 Task: Add a Marker to the Start and End points of "Movie D.mp4" and "Movie E.mp4"
Action: Mouse moved to (515, 113)
Screenshot: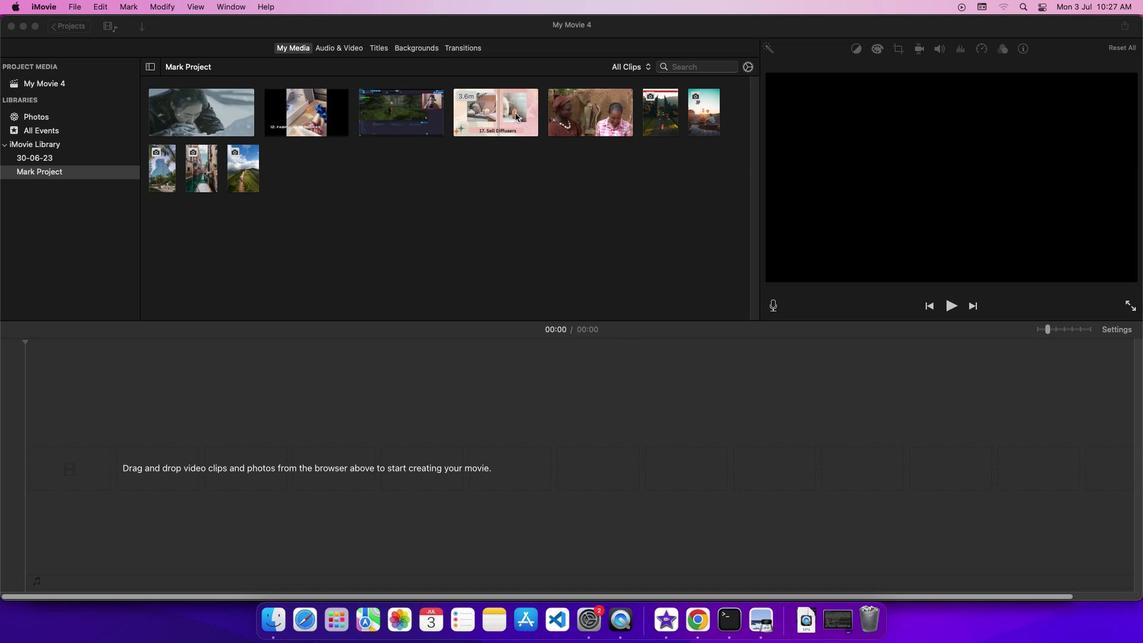 
Action: Mouse pressed left at (515, 113)
Screenshot: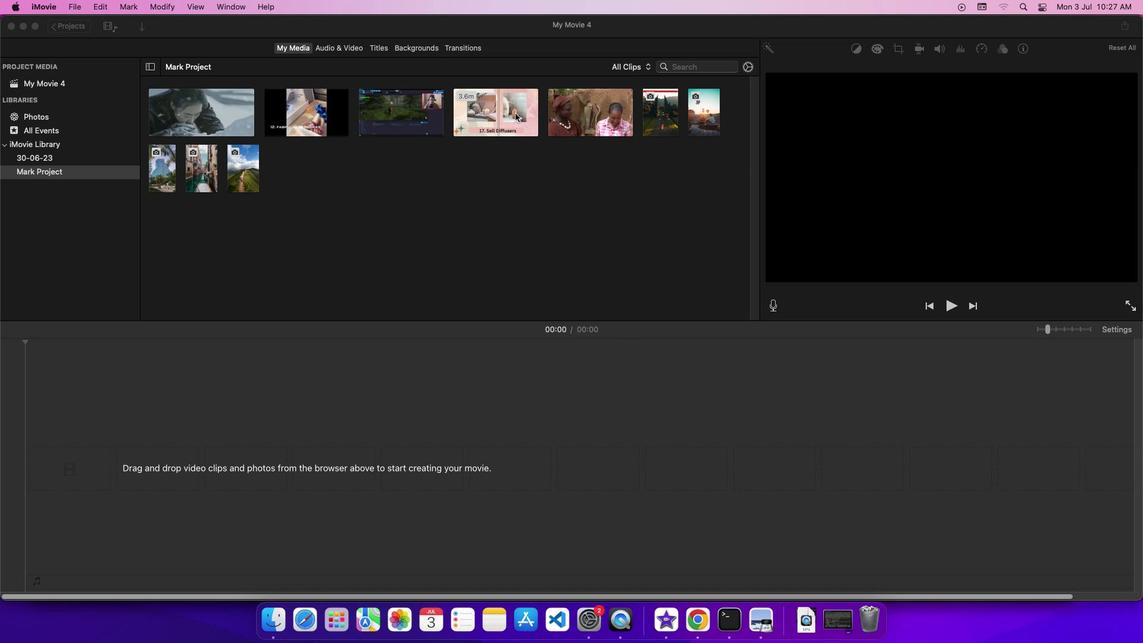 
Action: Mouse pressed left at (515, 113)
Screenshot: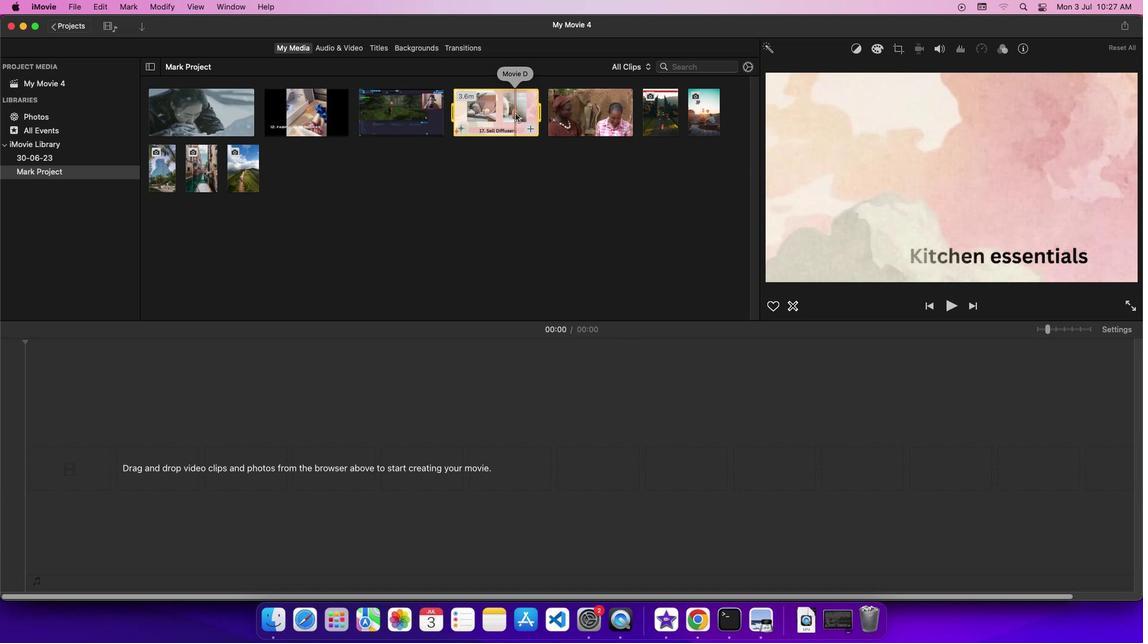 
Action: Mouse moved to (54, 455)
Screenshot: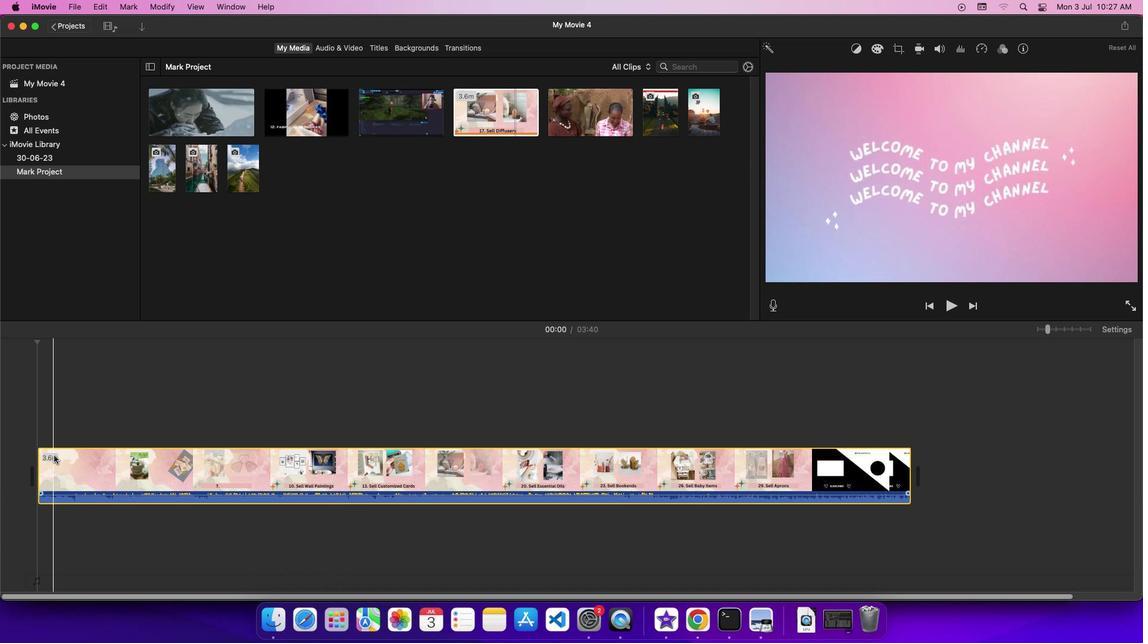 
Action: Mouse pressed left at (54, 455)
Screenshot: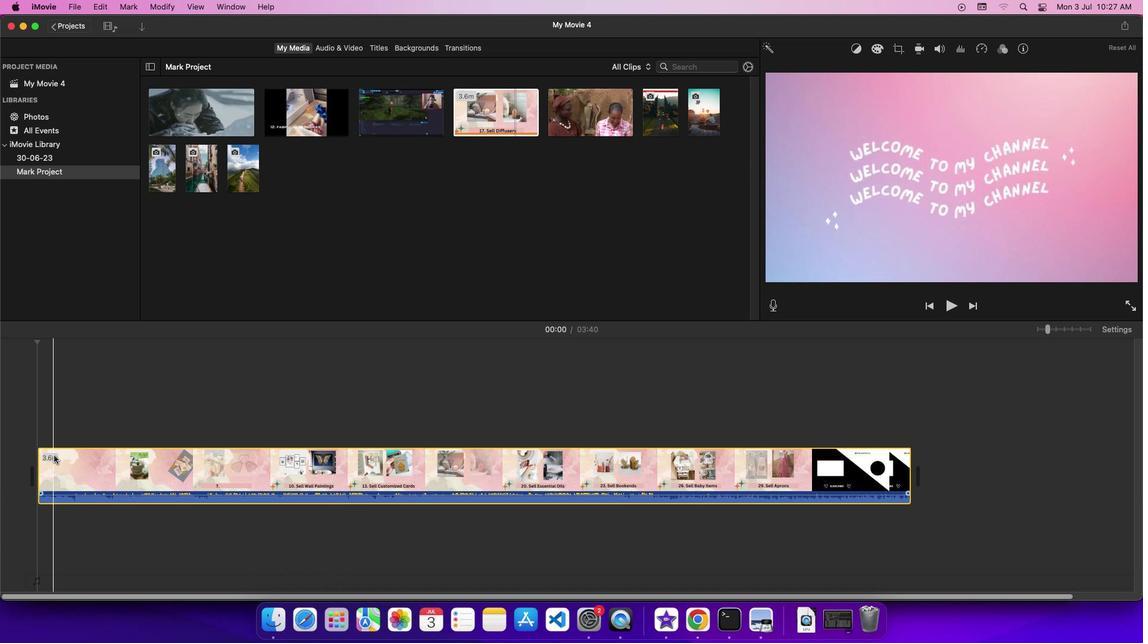 
Action: Mouse moved to (125, 8)
Screenshot: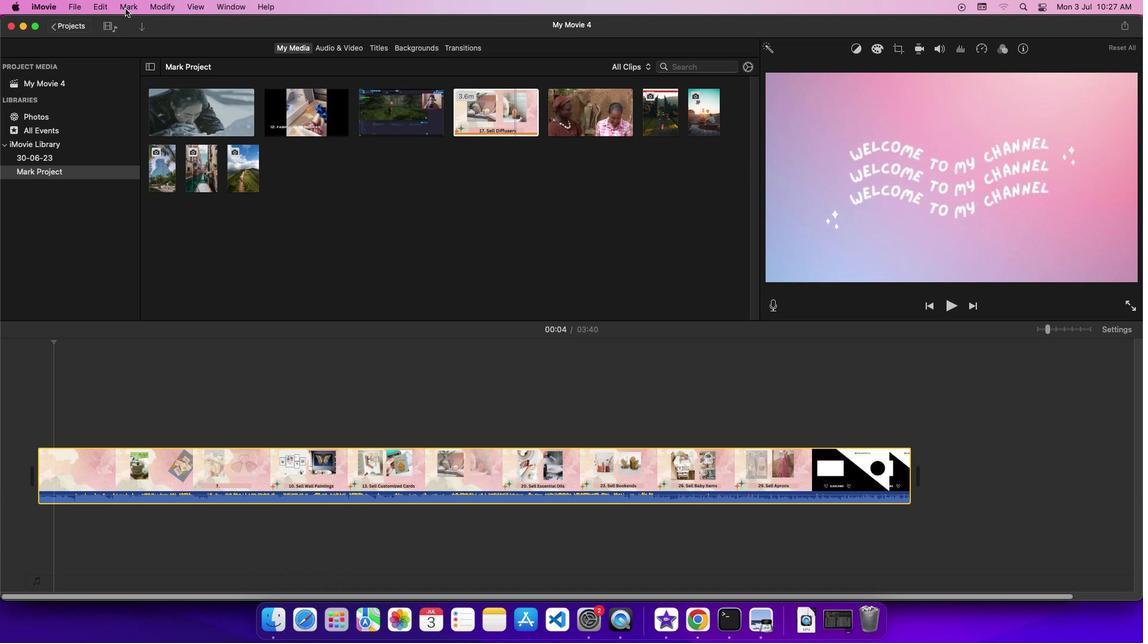 
Action: Mouse pressed left at (125, 8)
Screenshot: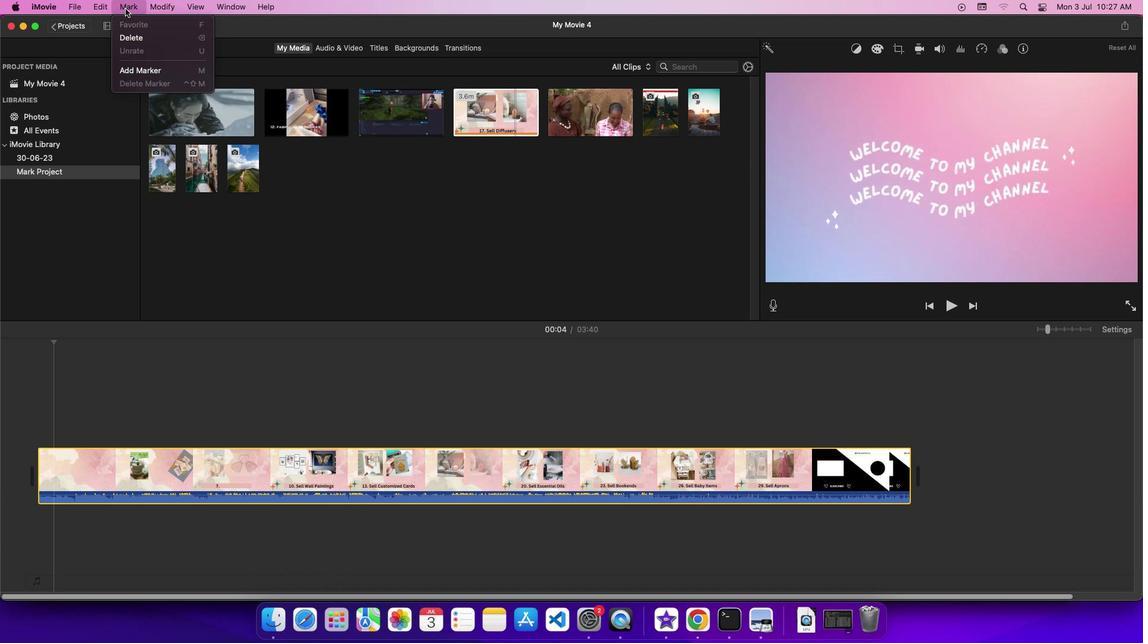 
Action: Mouse moved to (150, 69)
Screenshot: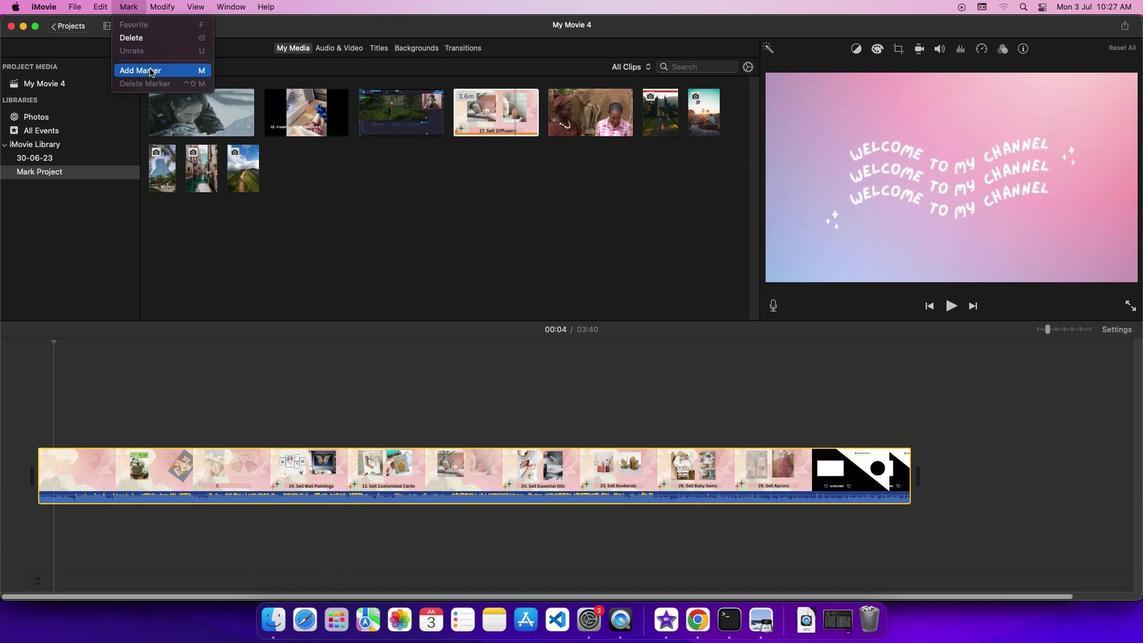 
Action: Mouse pressed left at (150, 69)
Screenshot: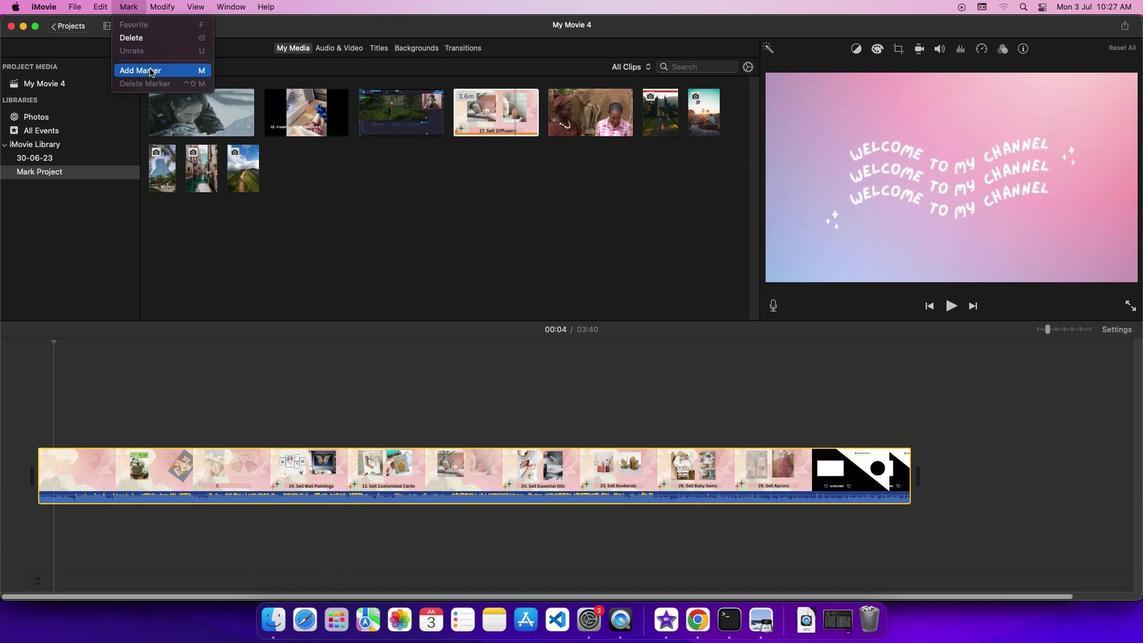 
Action: Mouse moved to (909, 433)
Screenshot: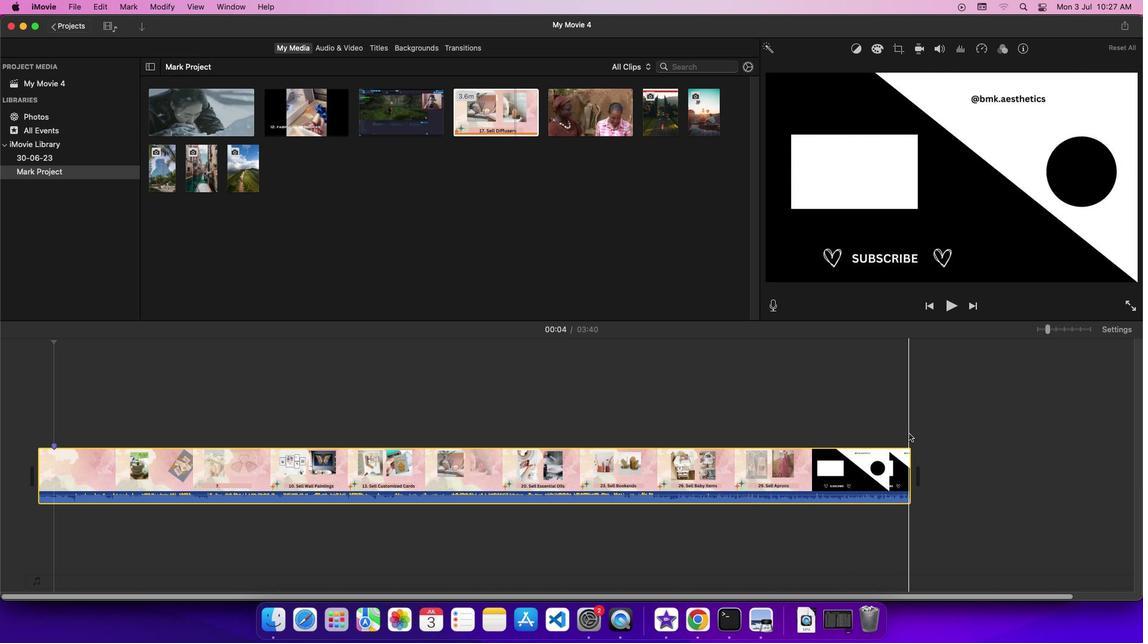 
Action: Mouse pressed left at (909, 433)
Screenshot: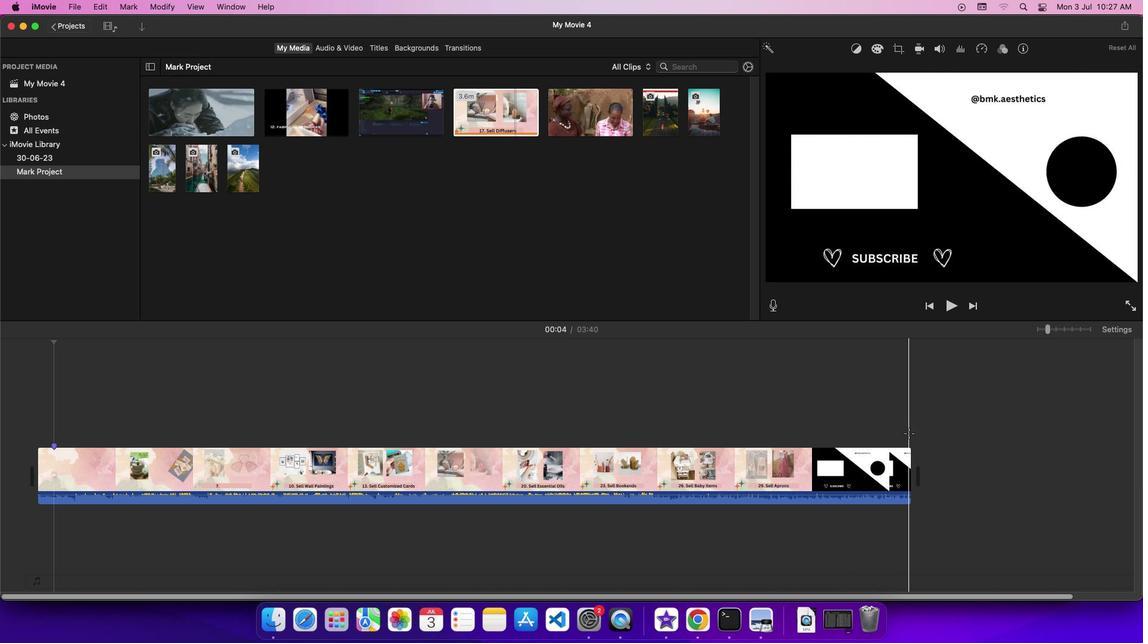 
Action: Mouse moved to (127, 7)
Screenshot: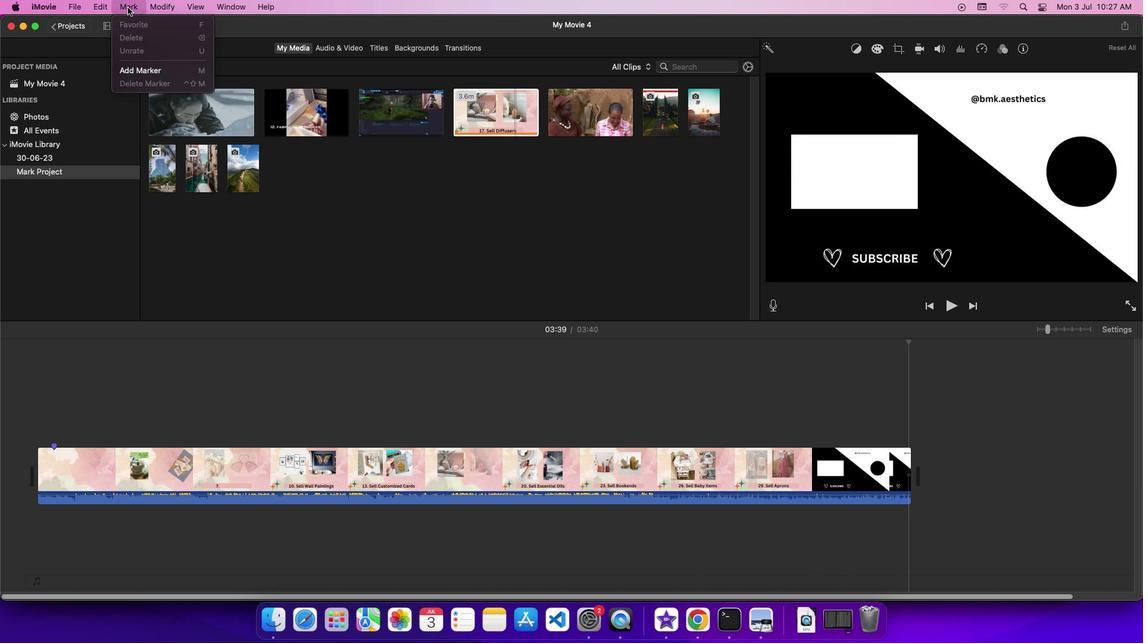 
Action: Mouse pressed left at (127, 7)
Screenshot: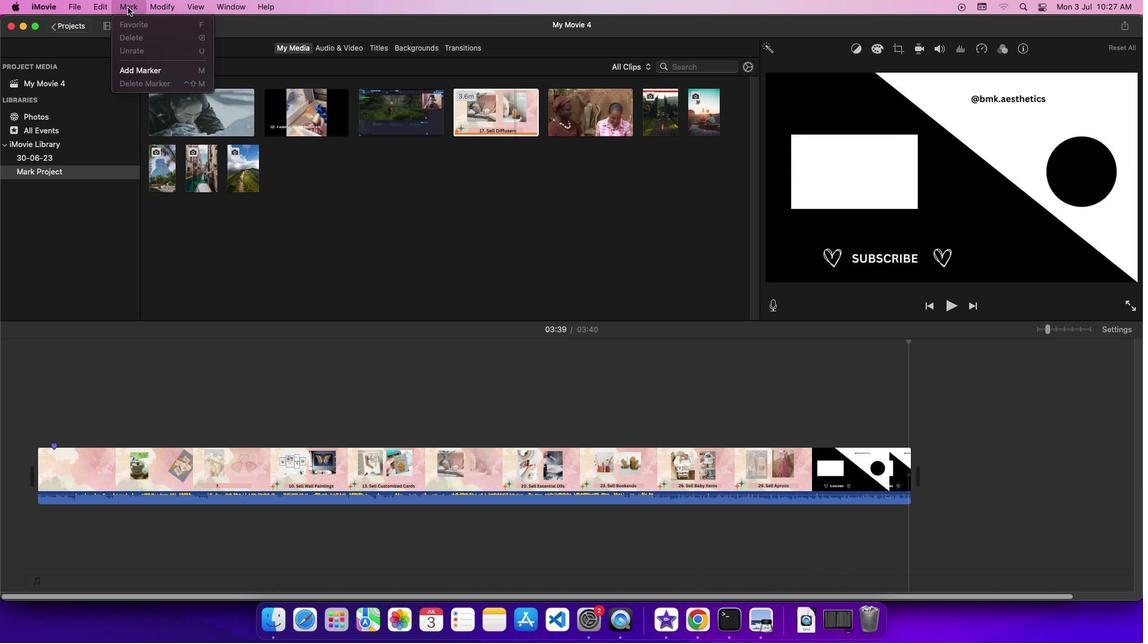 
Action: Mouse moved to (159, 67)
Screenshot: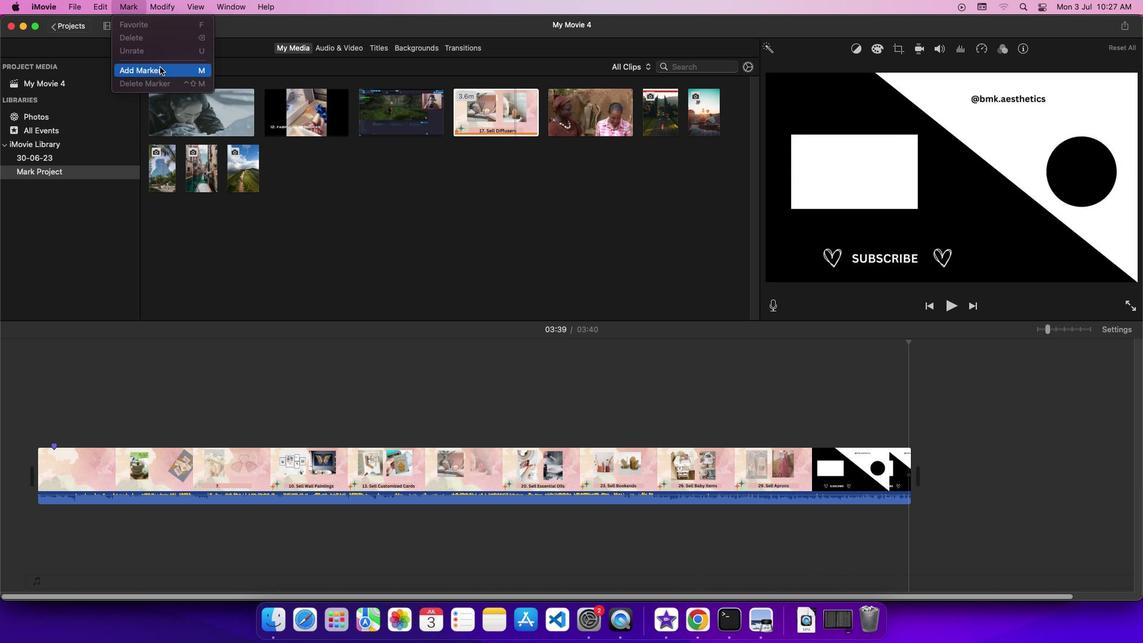 
Action: Mouse pressed left at (159, 67)
Screenshot: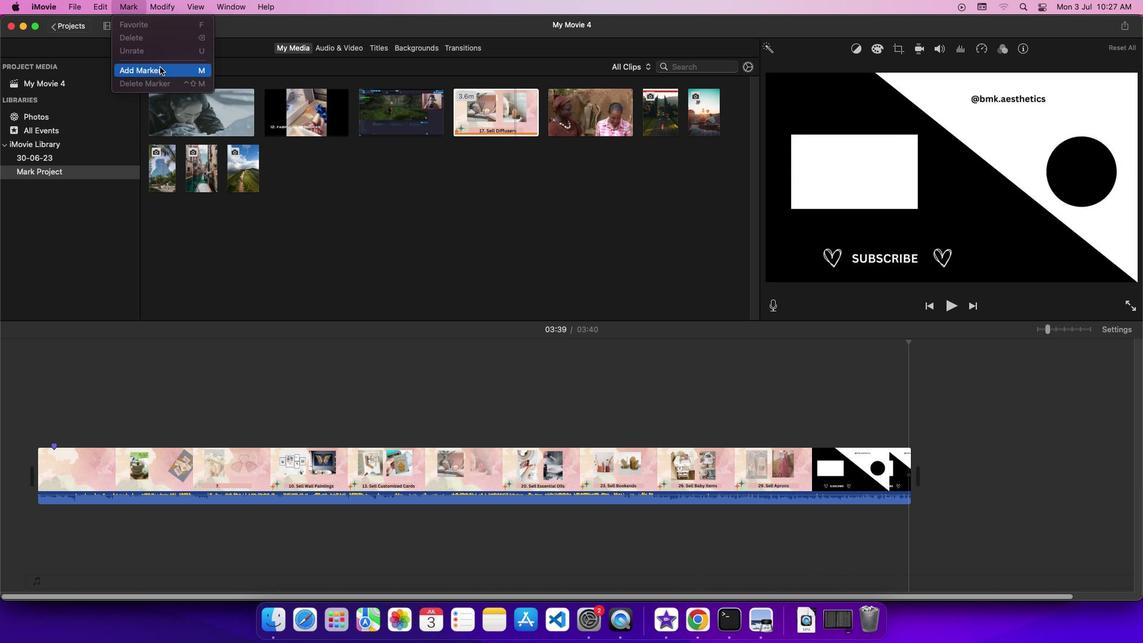 
Action: Mouse moved to (230, 111)
Screenshot: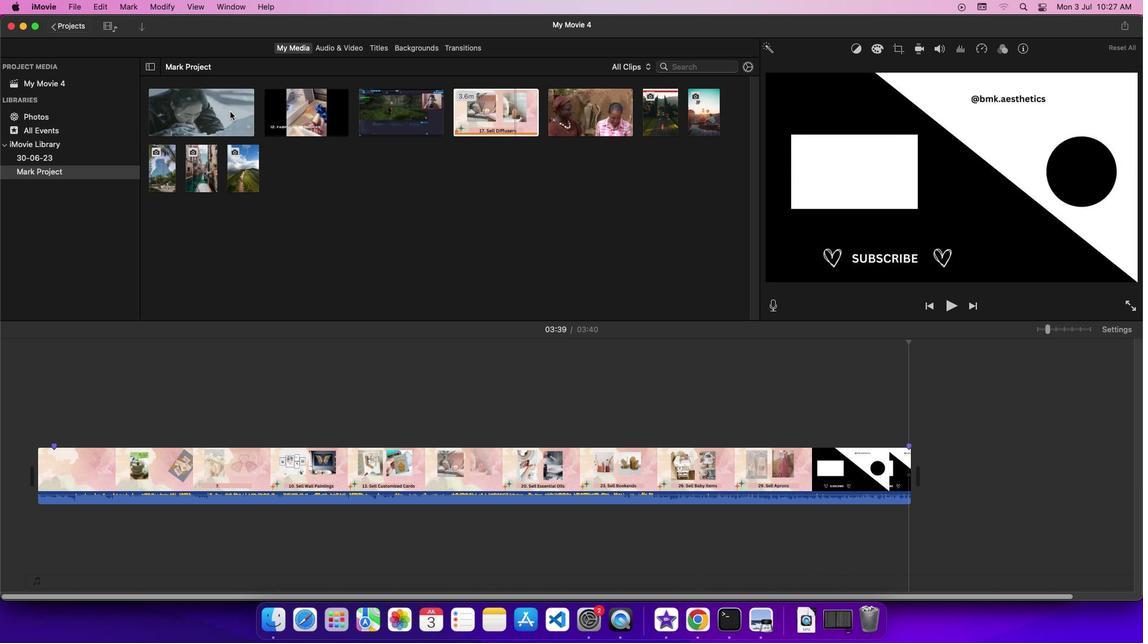 
Action: Mouse pressed left at (230, 111)
Screenshot: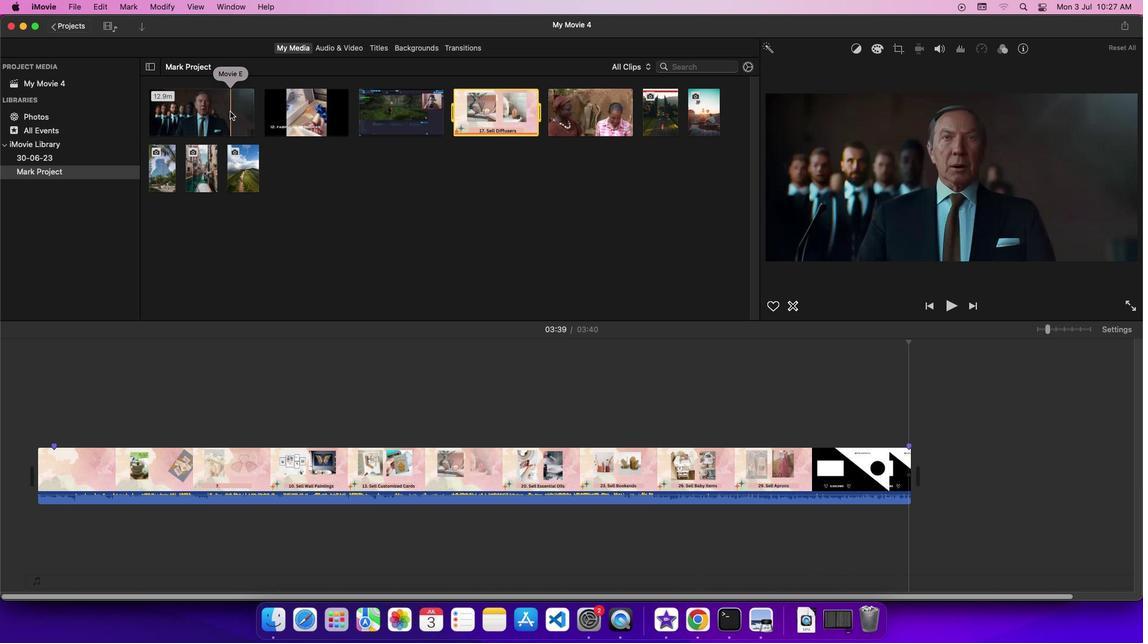 
Action: Mouse moved to (212, 598)
Screenshot: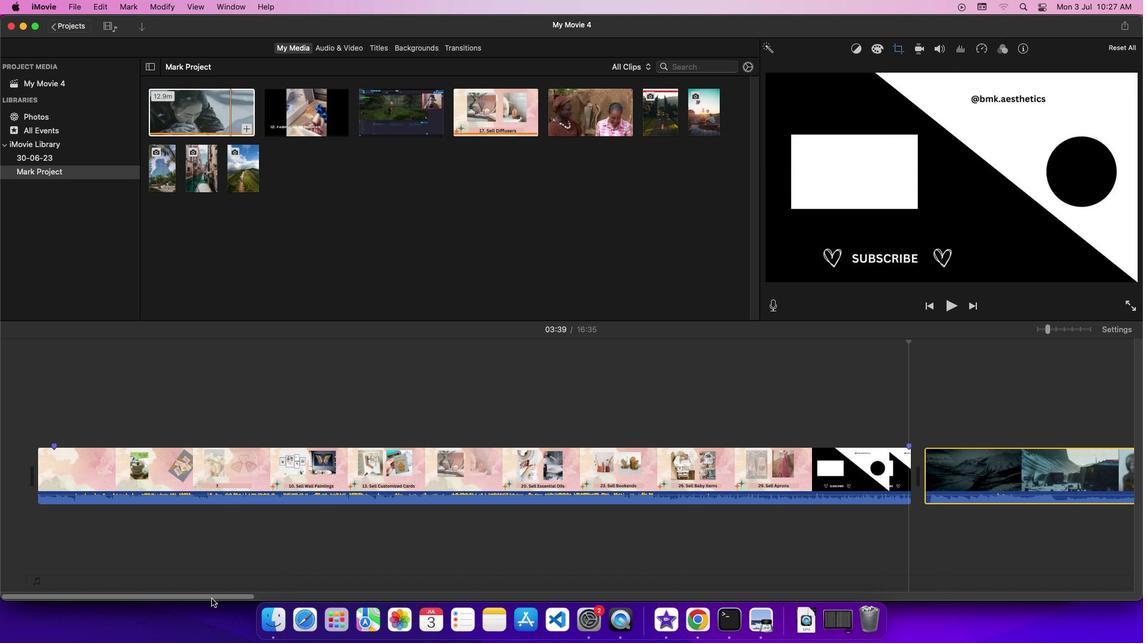 
Action: Mouse pressed left at (212, 598)
Screenshot: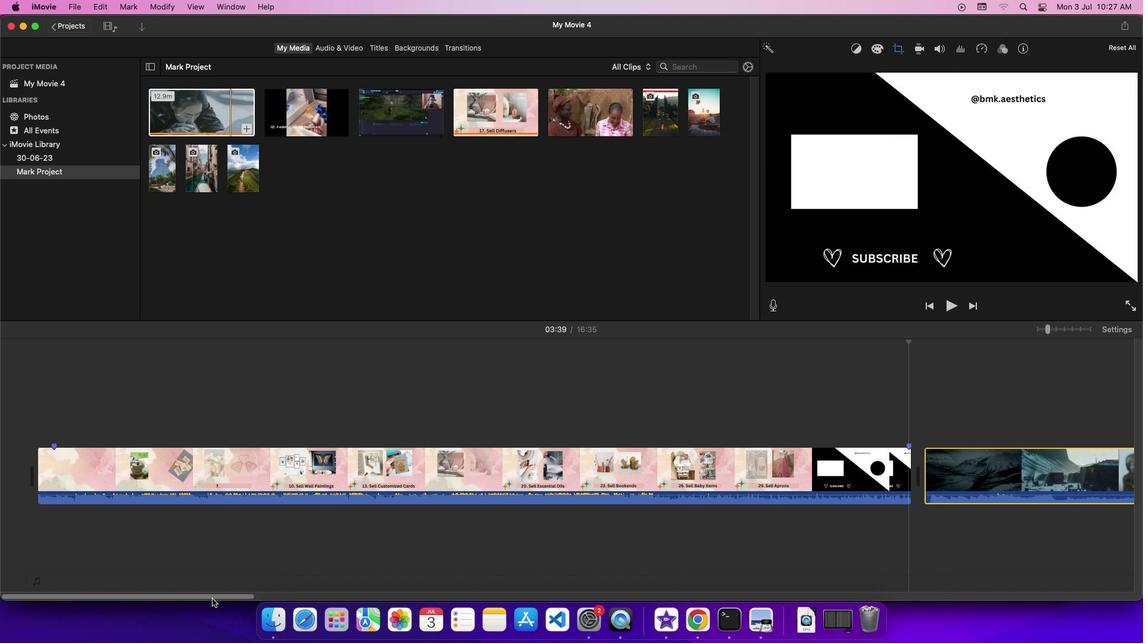 
Action: Mouse moved to (109, 404)
Screenshot: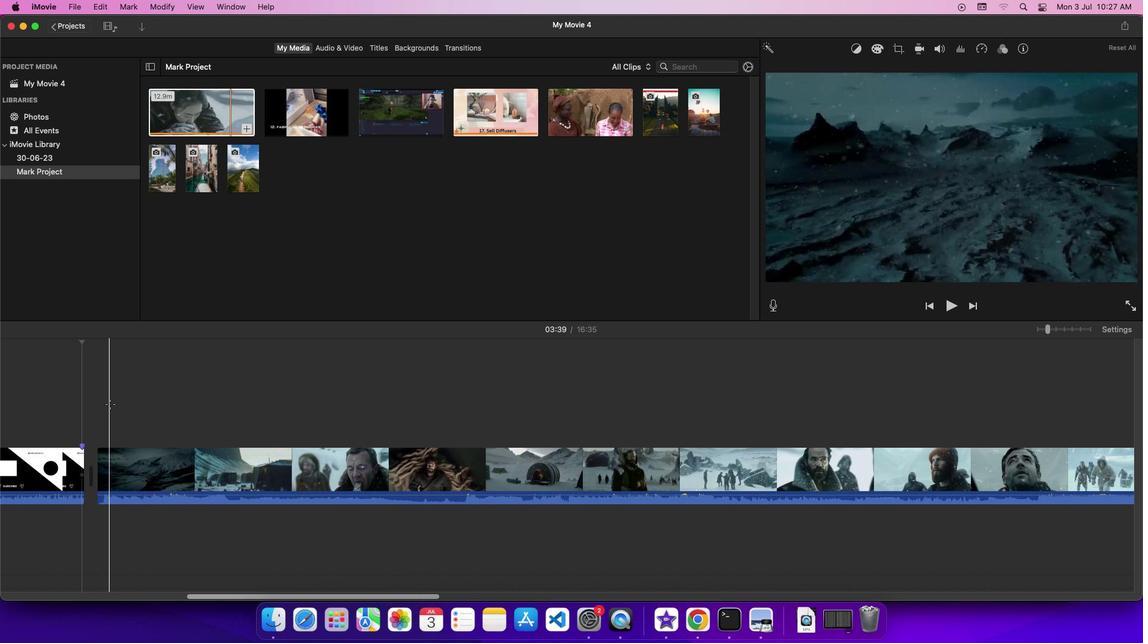 
Action: Mouse pressed left at (109, 404)
Screenshot: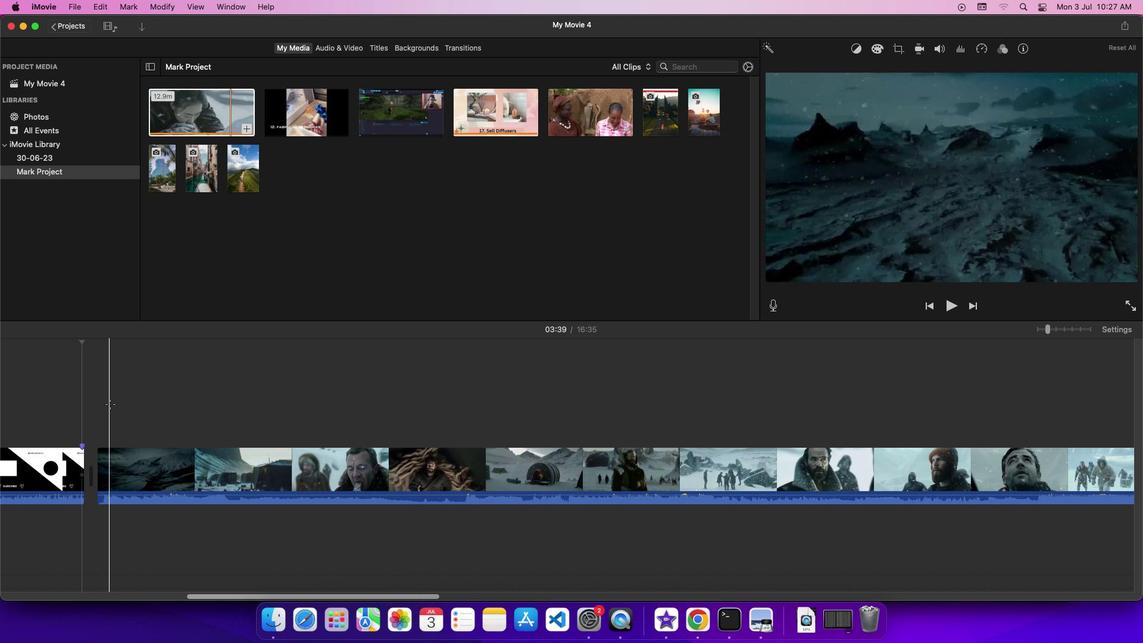 
Action: Mouse moved to (124, 3)
Screenshot: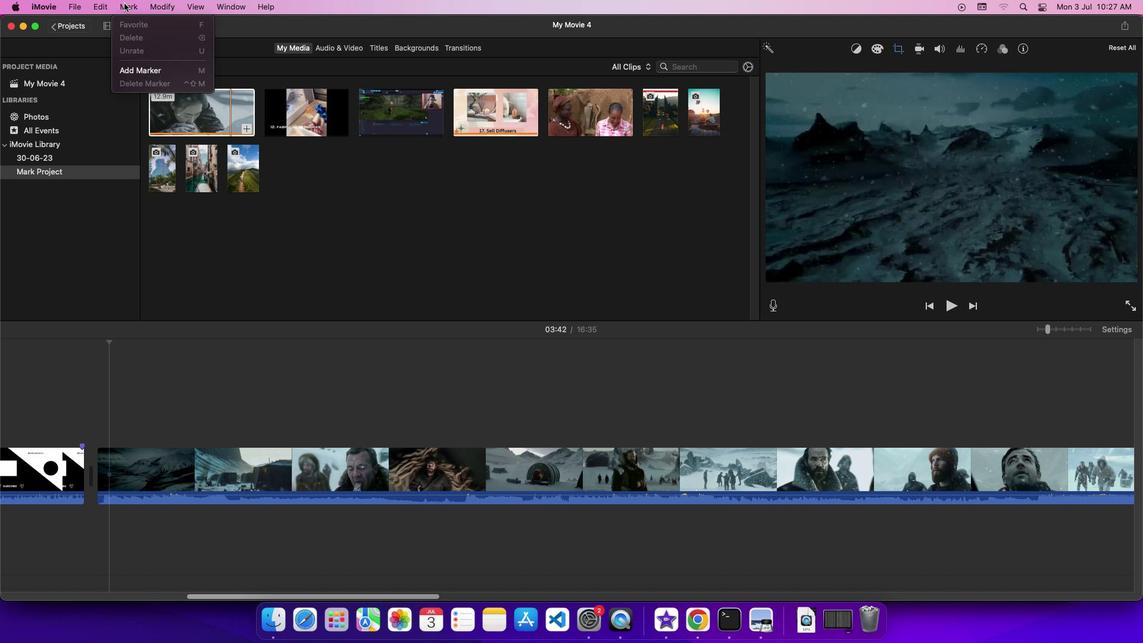 
Action: Mouse pressed left at (124, 3)
Screenshot: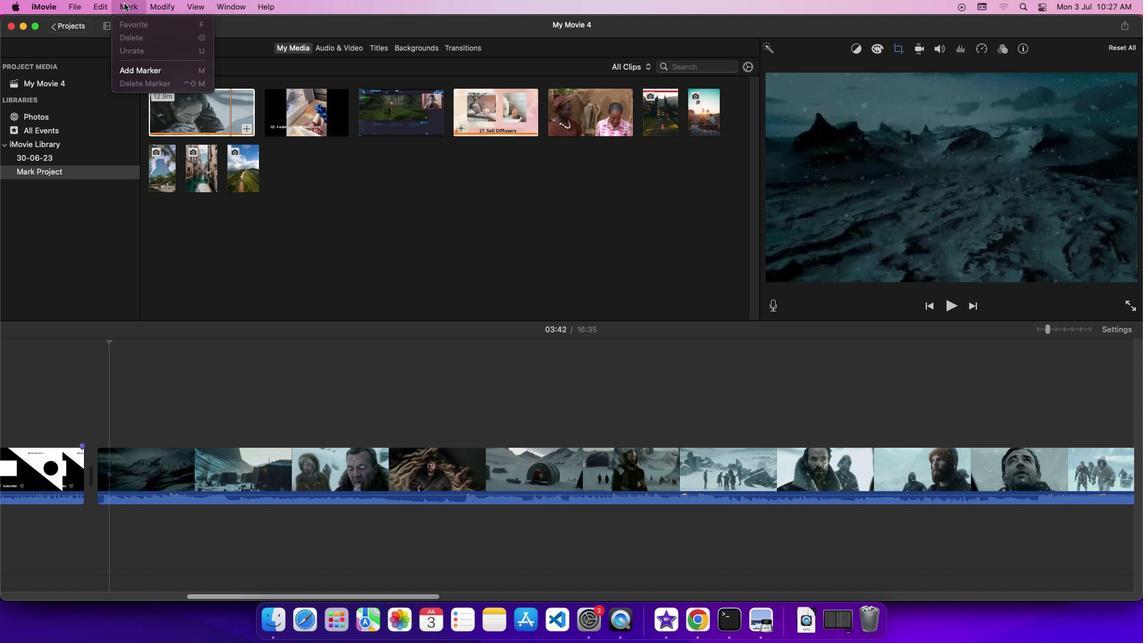 
Action: Mouse moved to (166, 65)
Screenshot: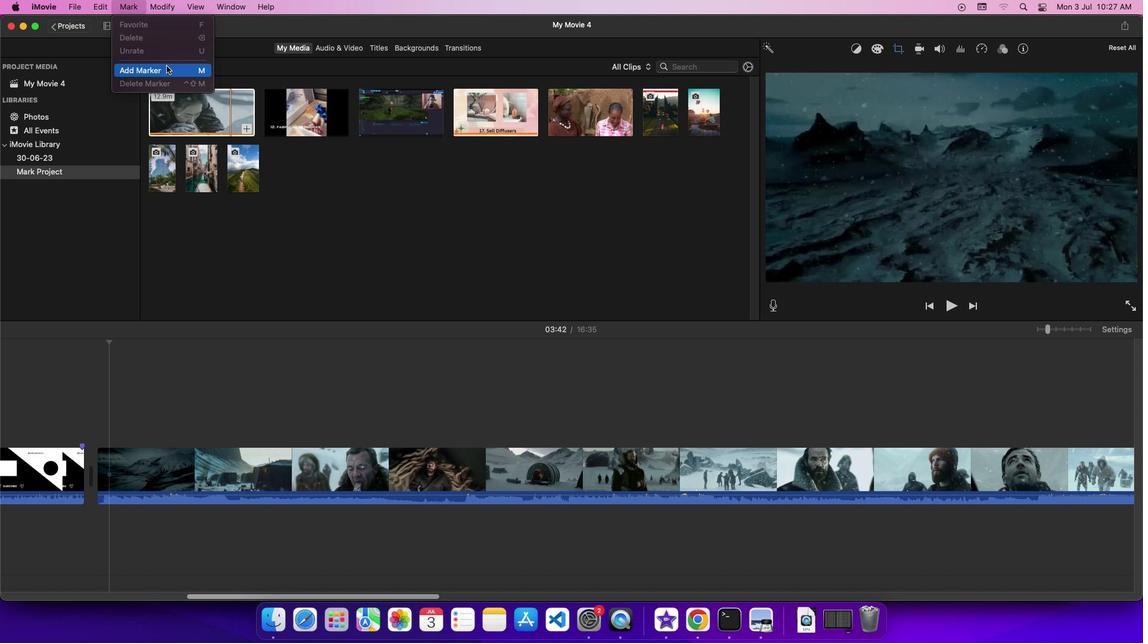 
Action: Mouse pressed left at (166, 65)
Screenshot: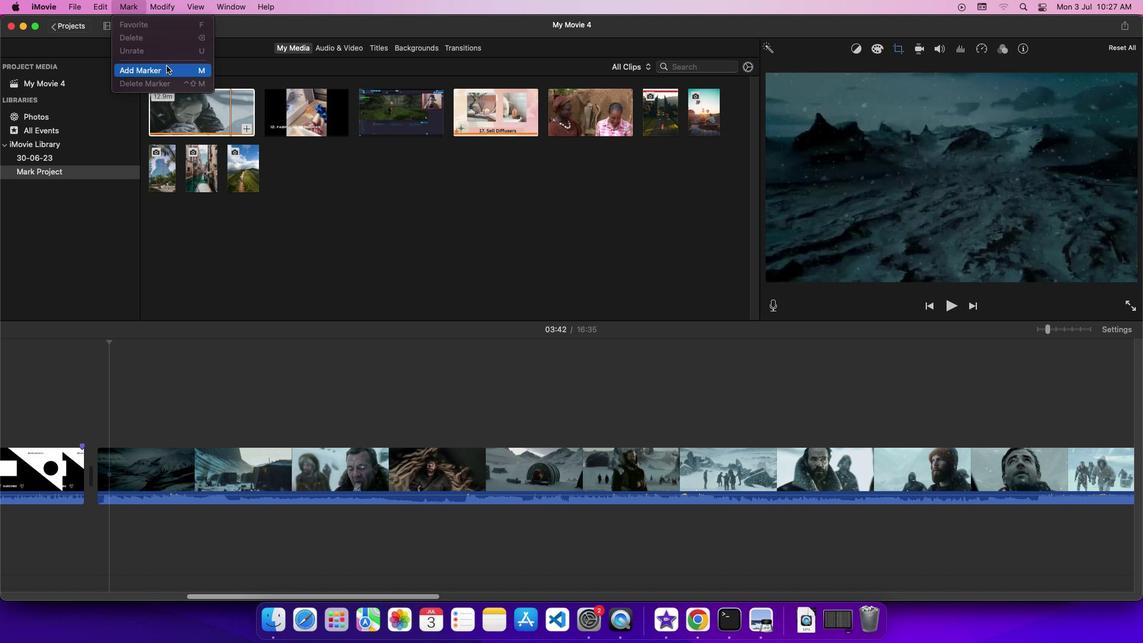 
Action: Mouse moved to (323, 593)
Screenshot: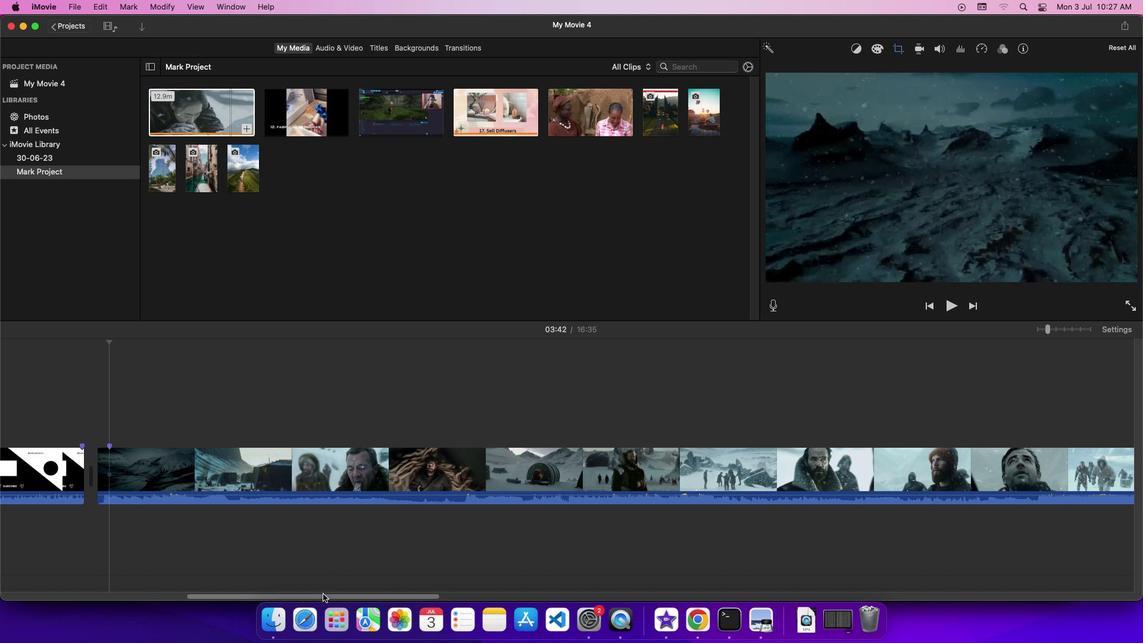 
Action: Mouse pressed left at (323, 593)
Screenshot: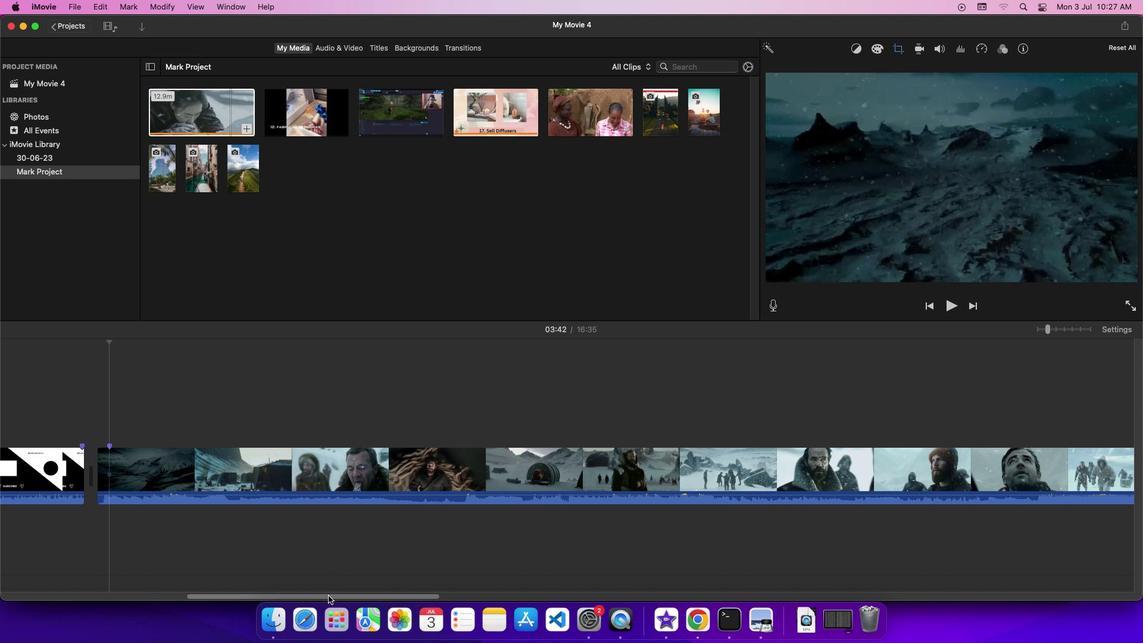 
Action: Mouse moved to (1049, 331)
Screenshot: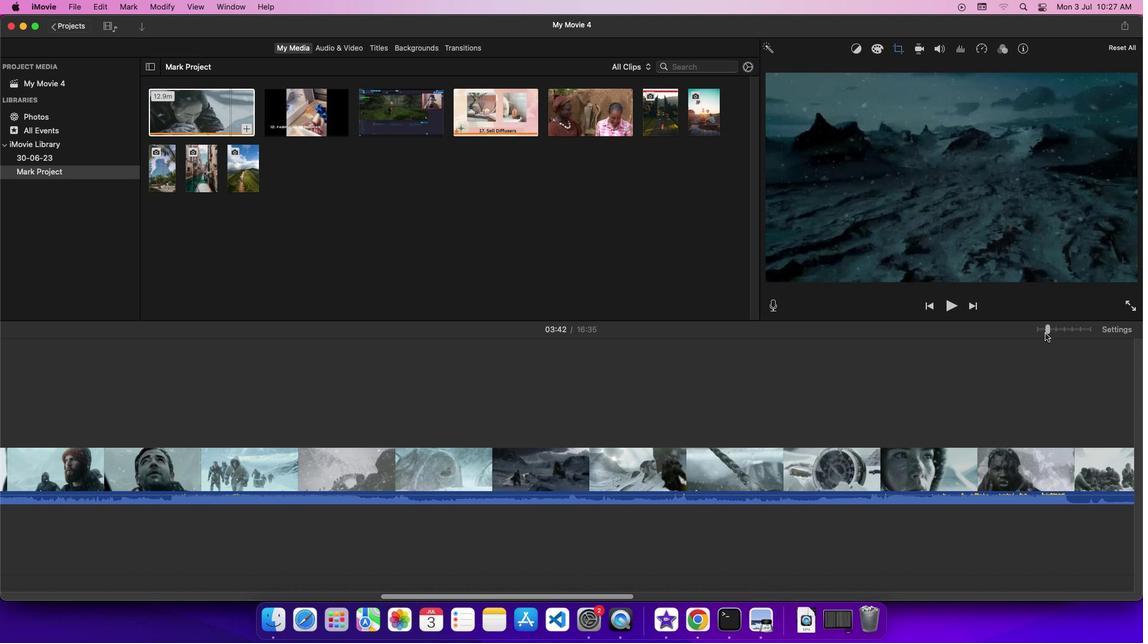 
Action: Mouse pressed left at (1049, 331)
Screenshot: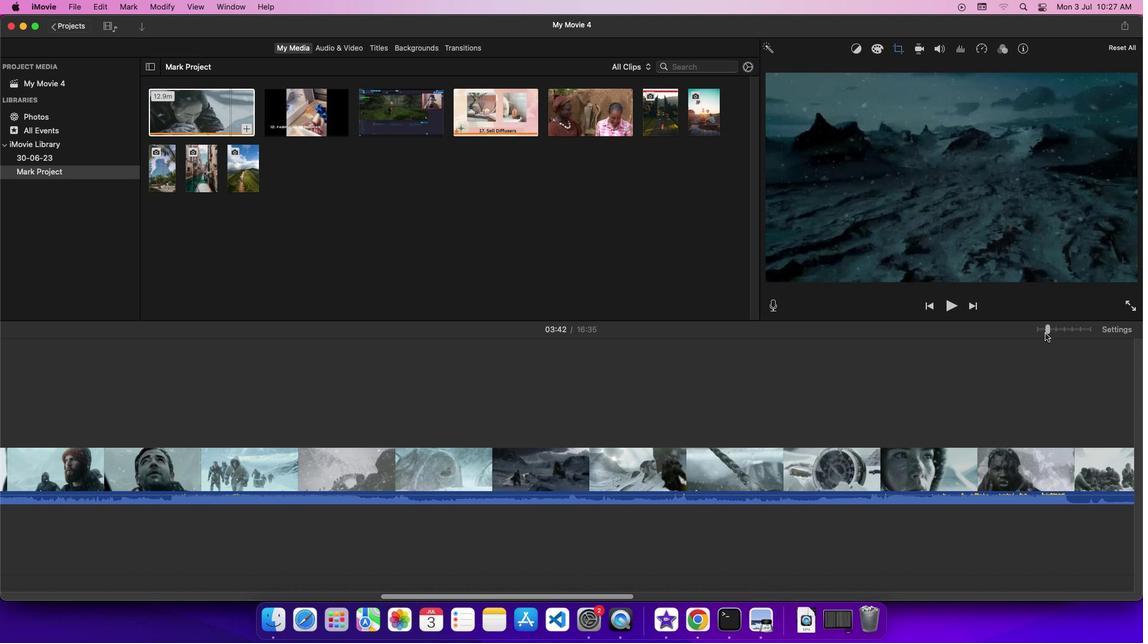 
Action: Mouse moved to (745, 595)
Screenshot: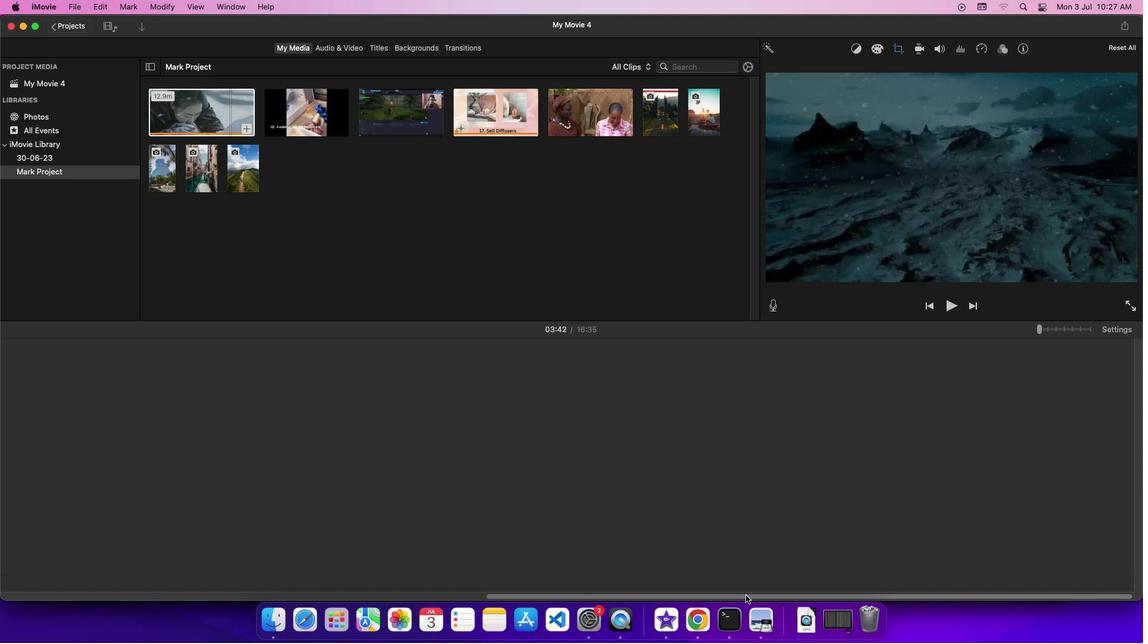 
Action: Mouse pressed left at (745, 595)
Screenshot: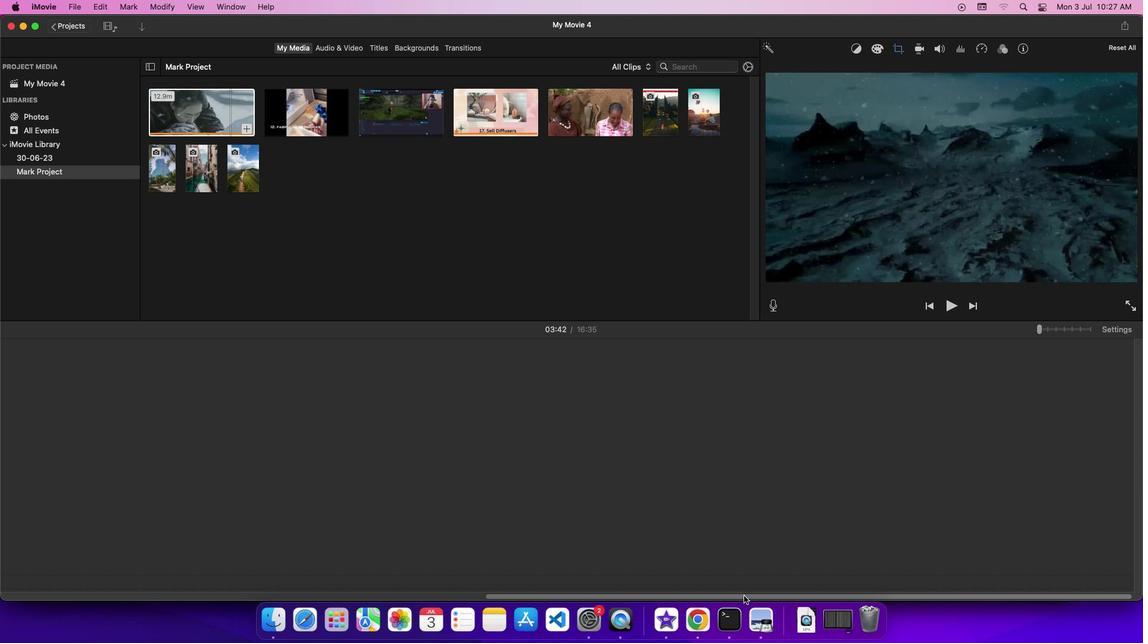 
Action: Mouse moved to (161, 439)
Screenshot: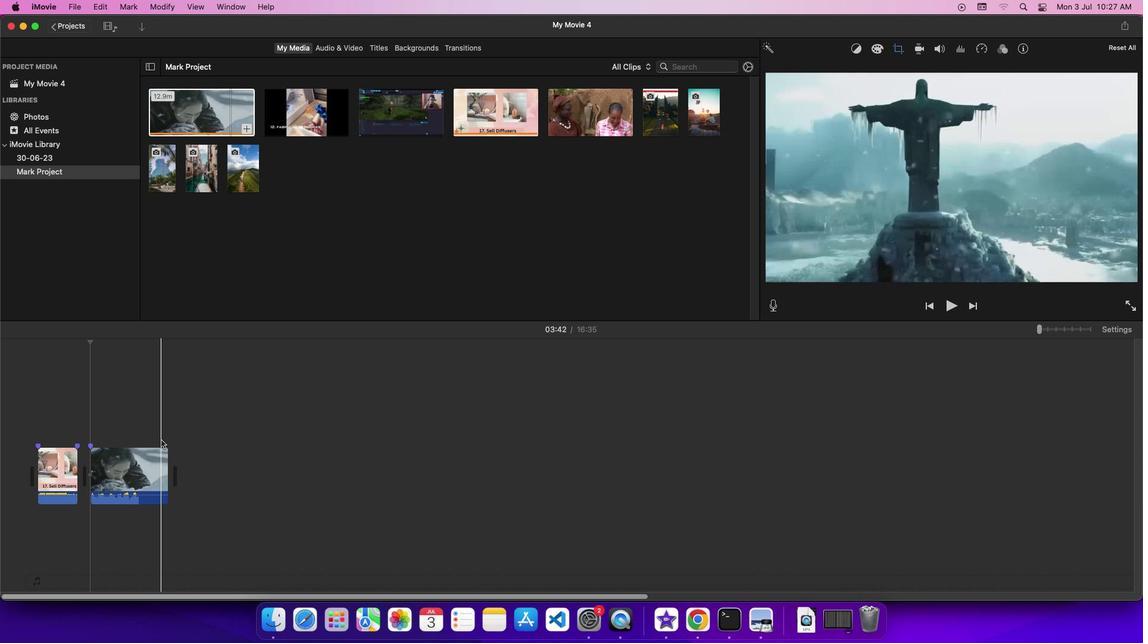 
Action: Mouse pressed left at (161, 439)
Screenshot: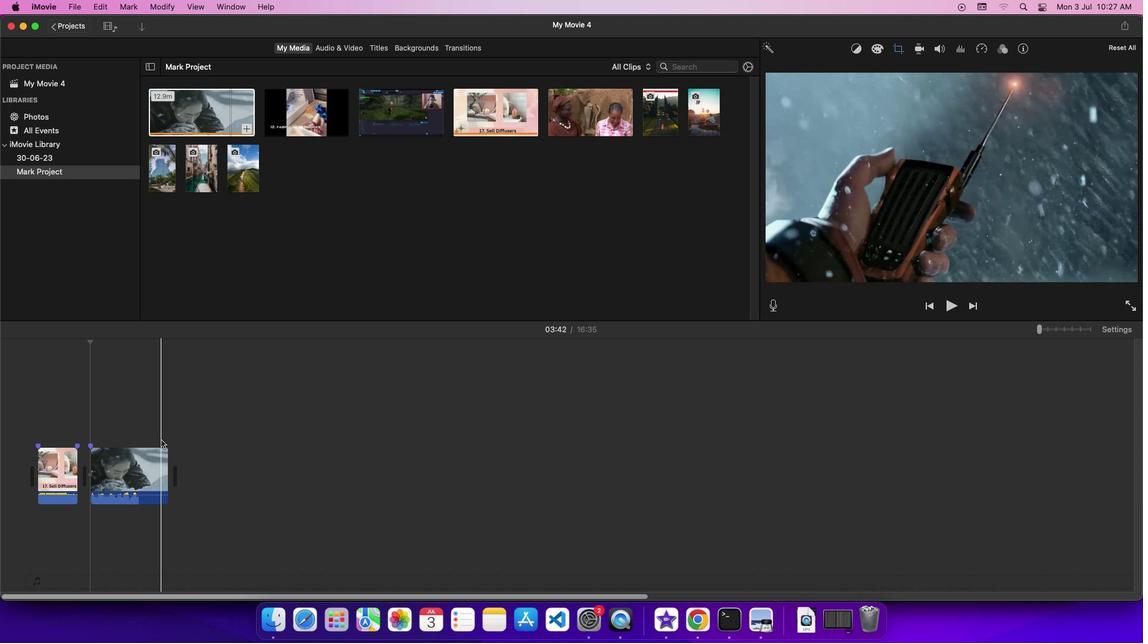 
Action: Mouse moved to (124, 5)
Screenshot: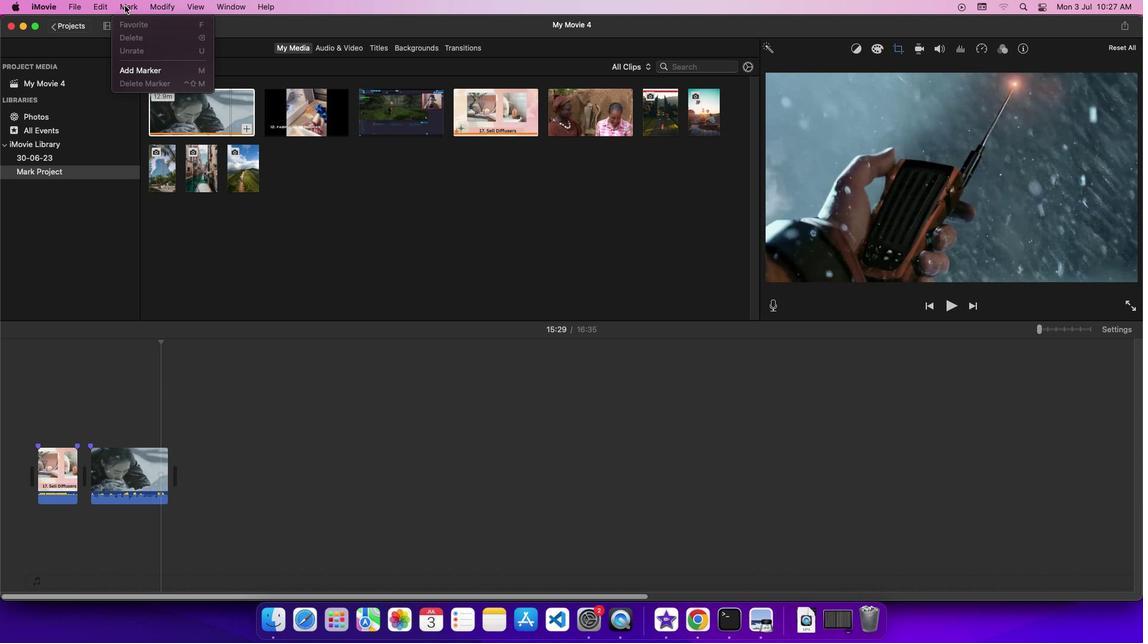 
Action: Mouse pressed left at (124, 5)
Screenshot: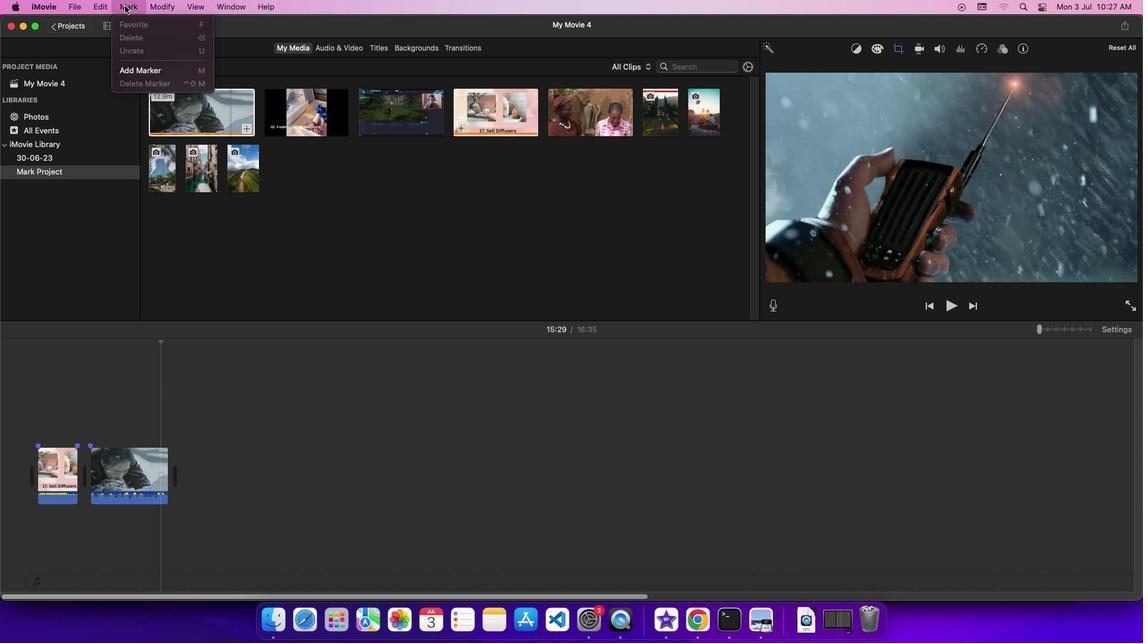 
Action: Mouse moved to (170, 72)
Screenshot: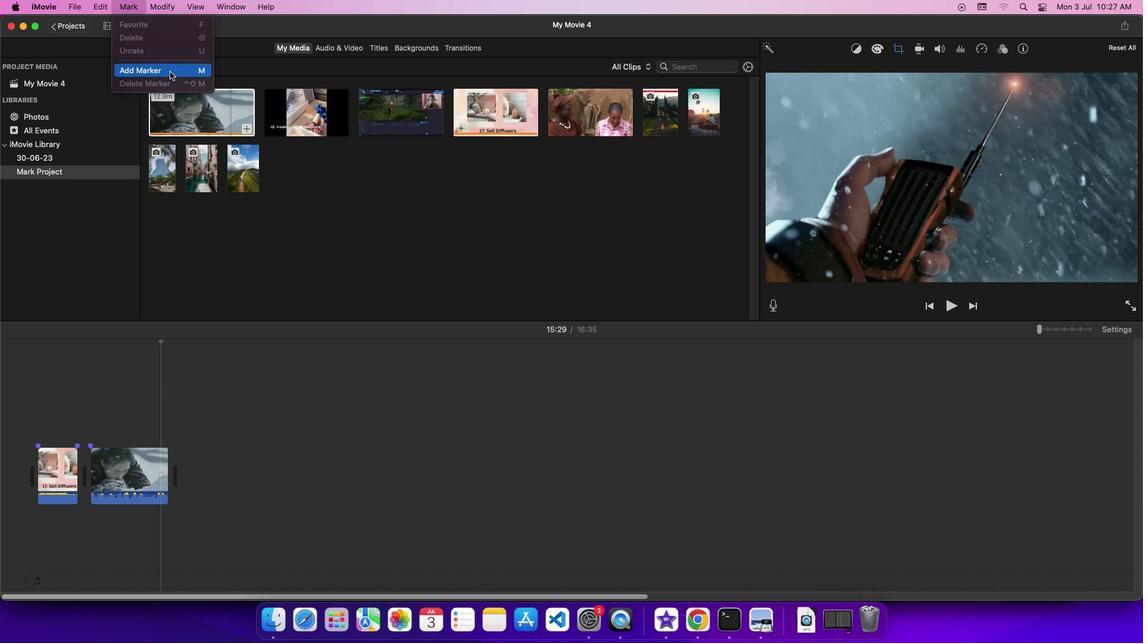 
Action: Mouse pressed left at (170, 72)
Screenshot: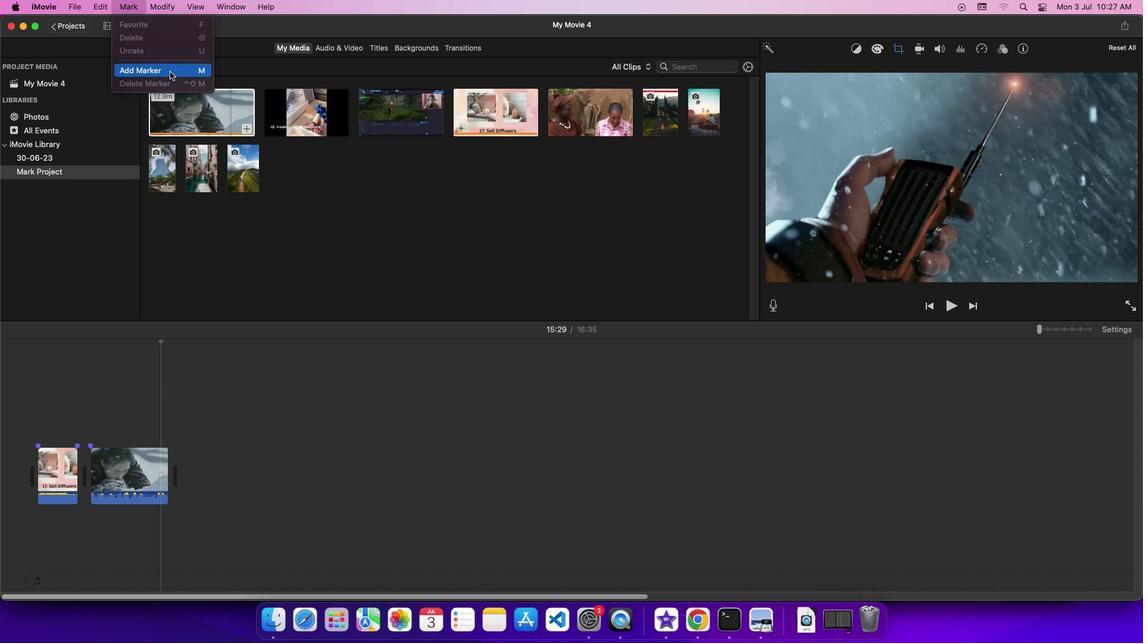 
Action: Mouse moved to (295, 463)
Screenshot: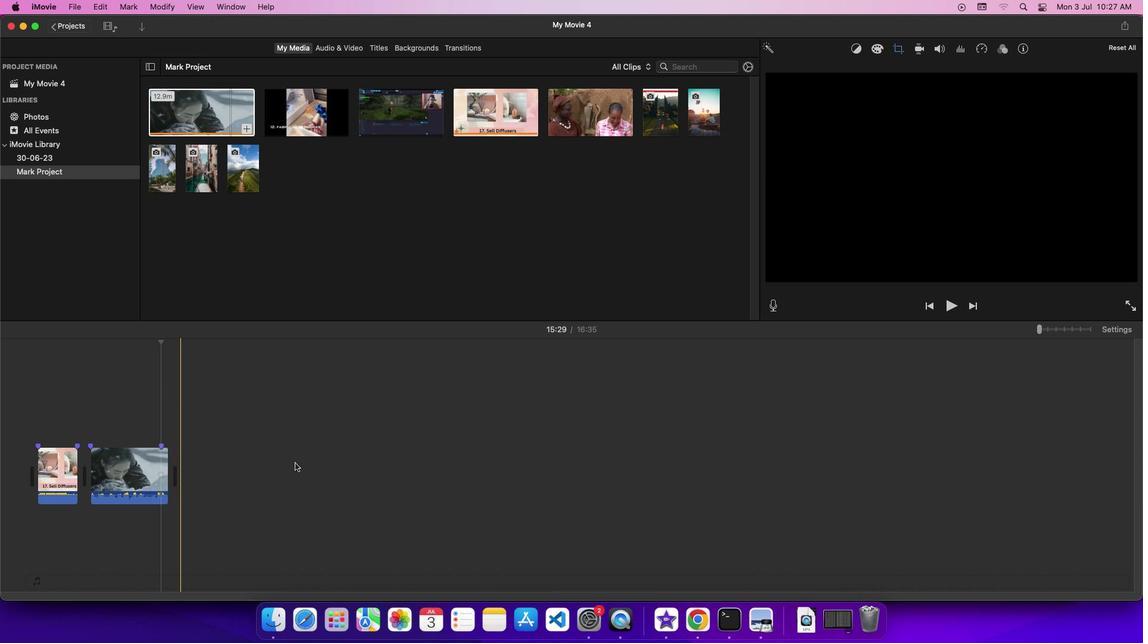 
